 Task: Find and review the contact details for 'Shubham Jain' in Outlook.
Action: Mouse moved to (22, 107)
Screenshot: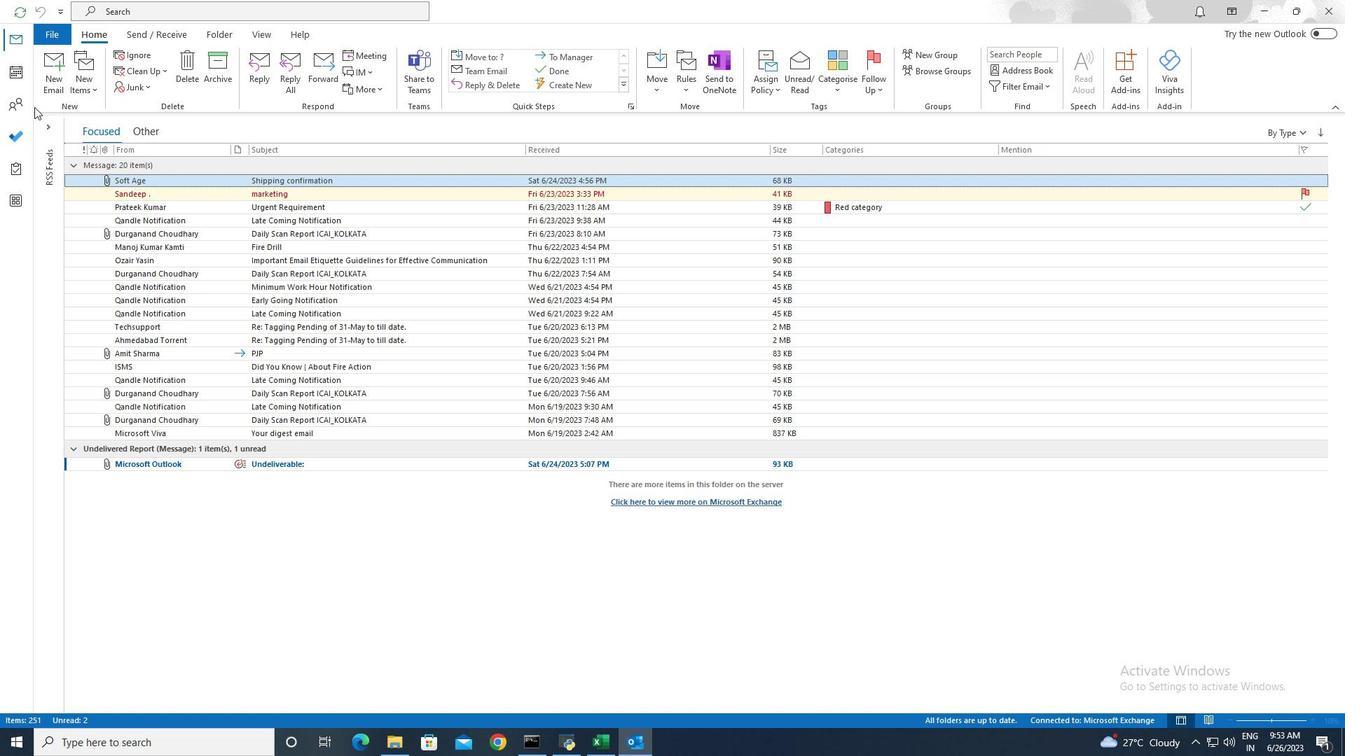
Action: Mouse pressed left at (22, 107)
Screenshot: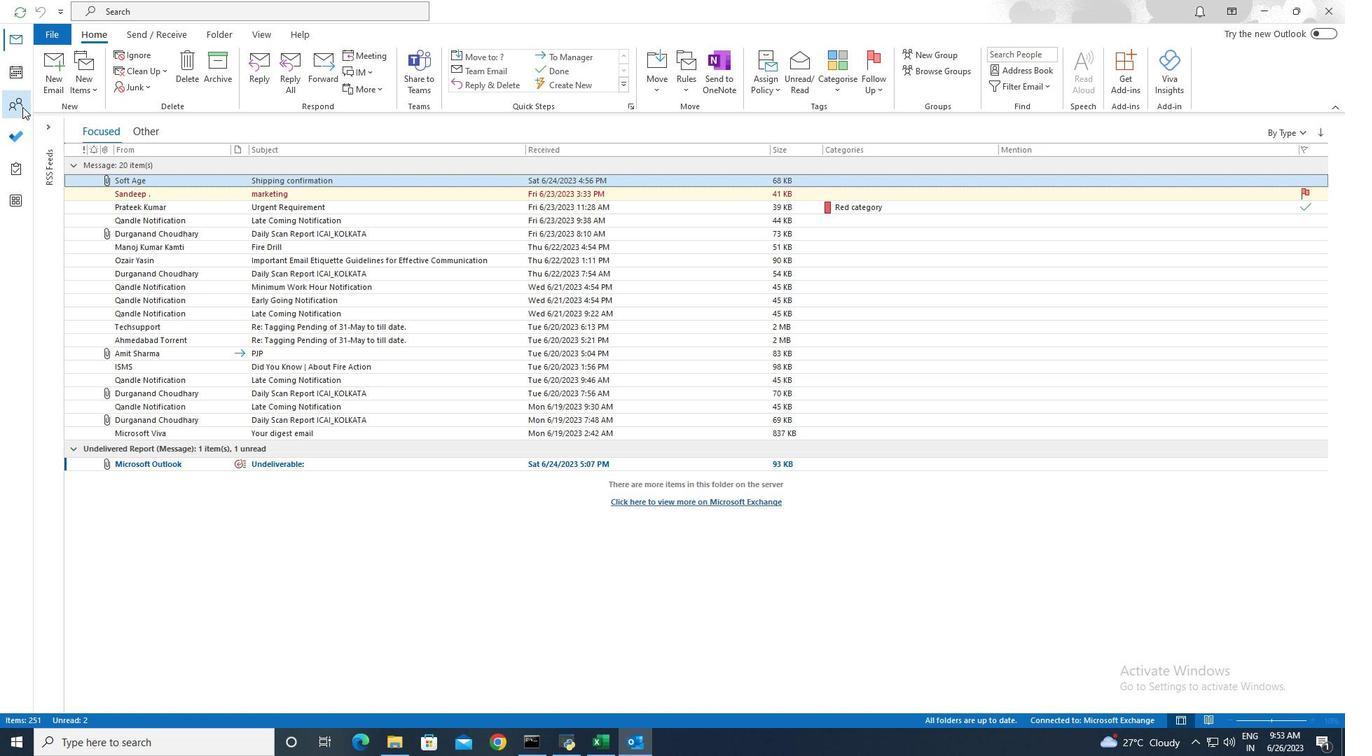 
Action: Mouse moved to (185, 318)
Screenshot: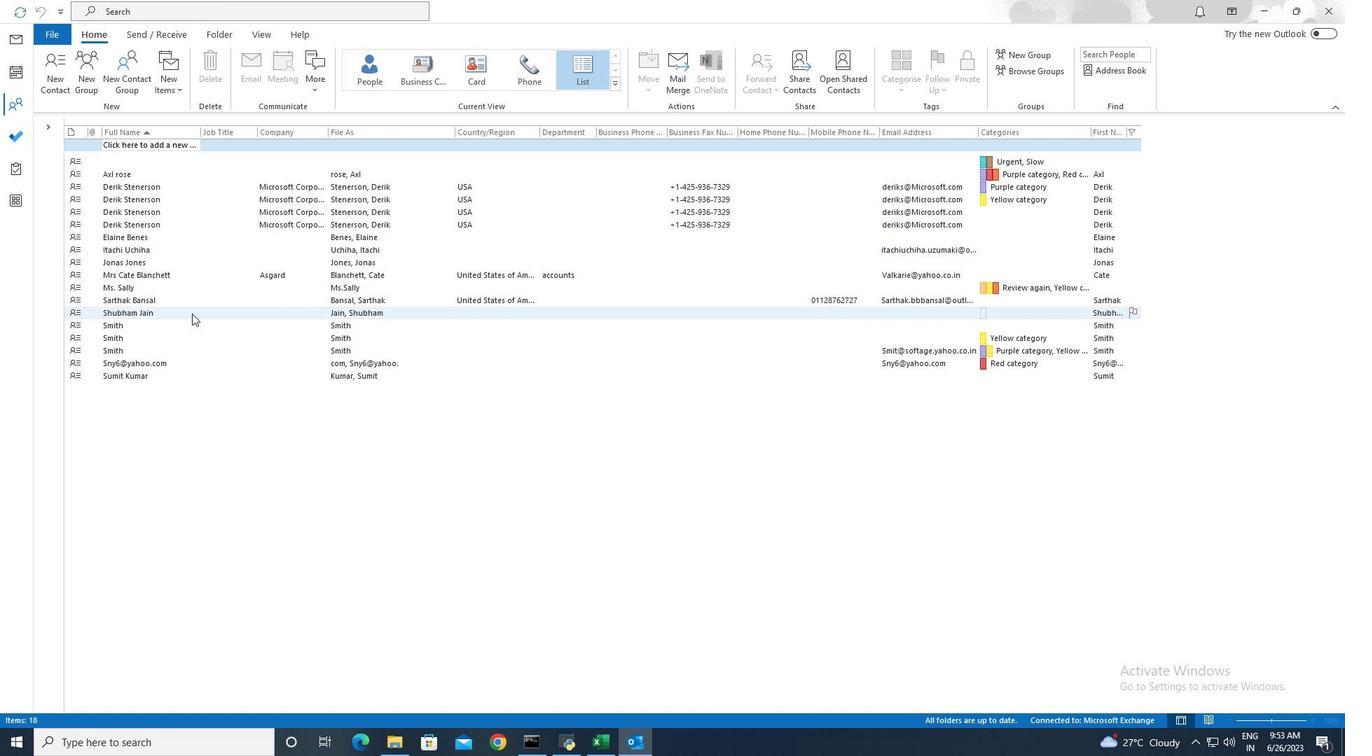 
Action: Mouse pressed left at (185, 318)
Screenshot: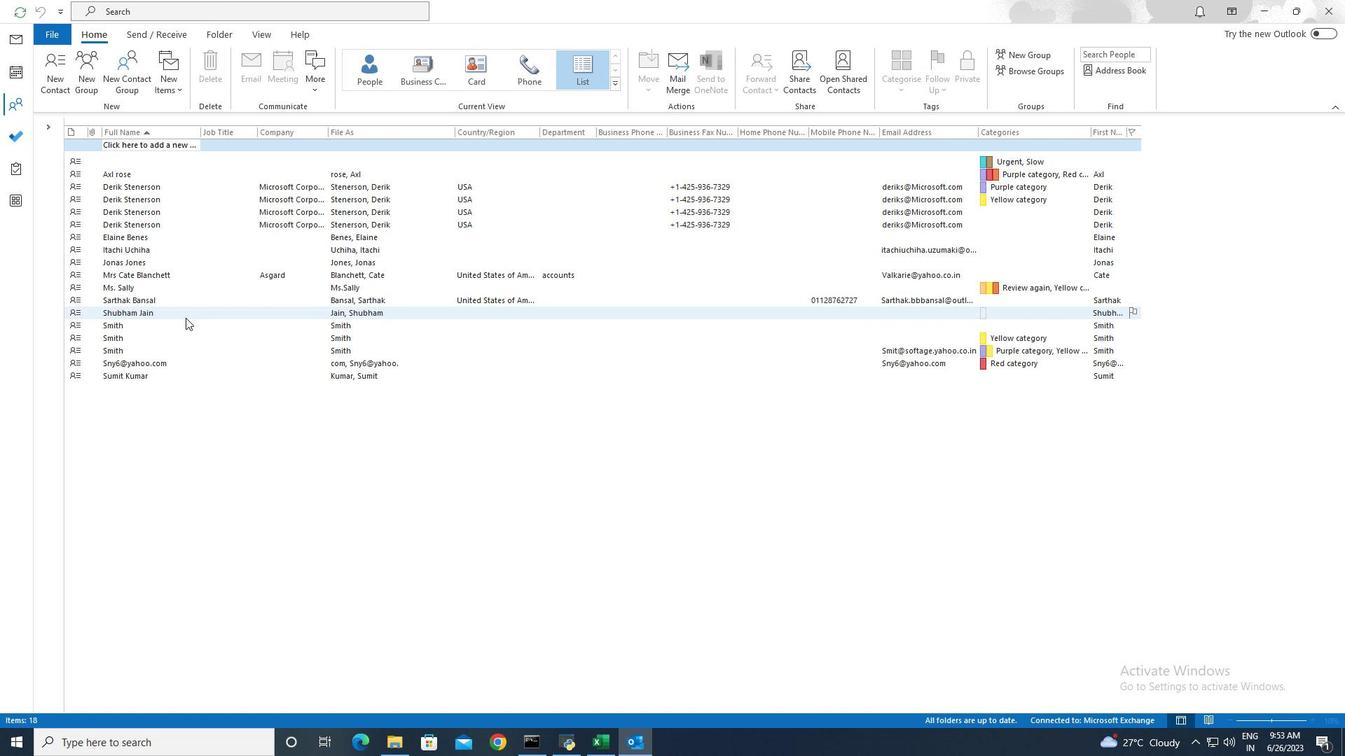 
Action: Mouse pressed left at (185, 318)
Screenshot: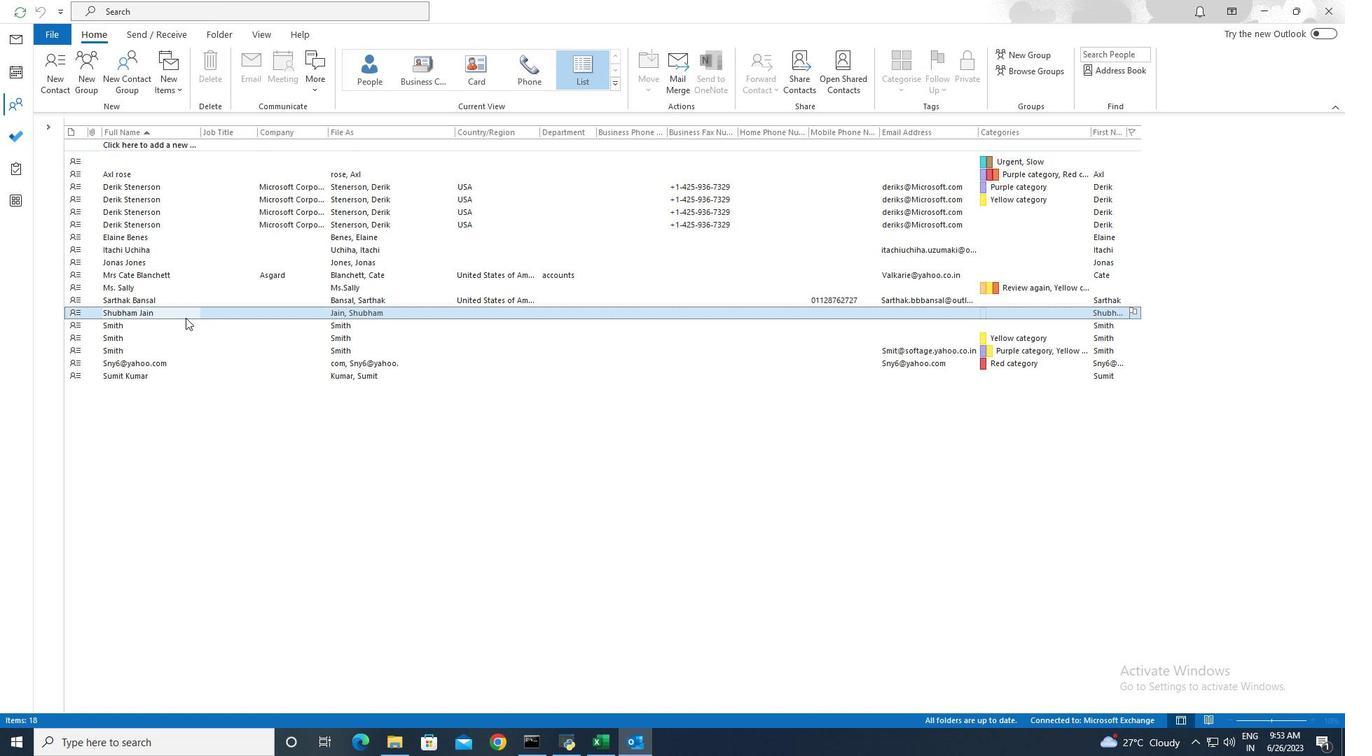 
Action: Mouse moved to (217, 32)
Screenshot: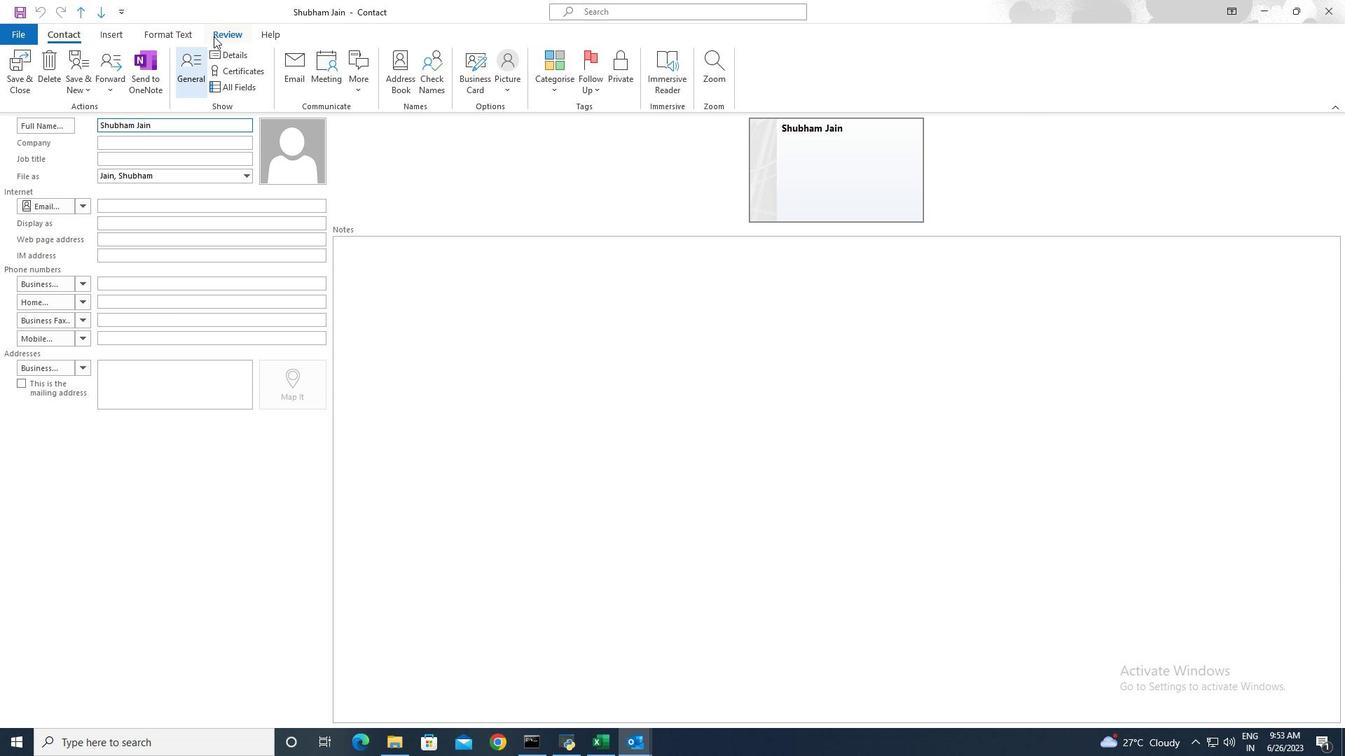 
Action: Mouse pressed left at (217, 32)
Screenshot: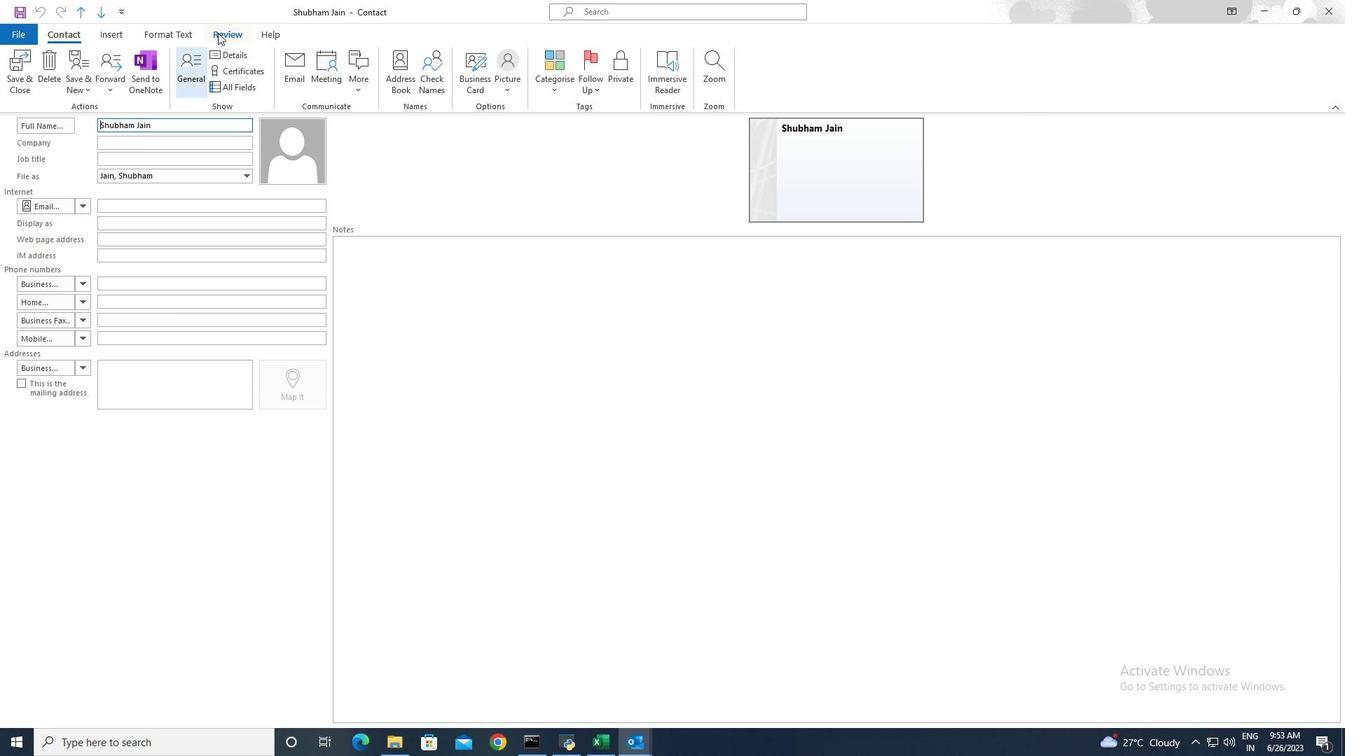 
Action: Mouse moved to (389, 250)
Screenshot: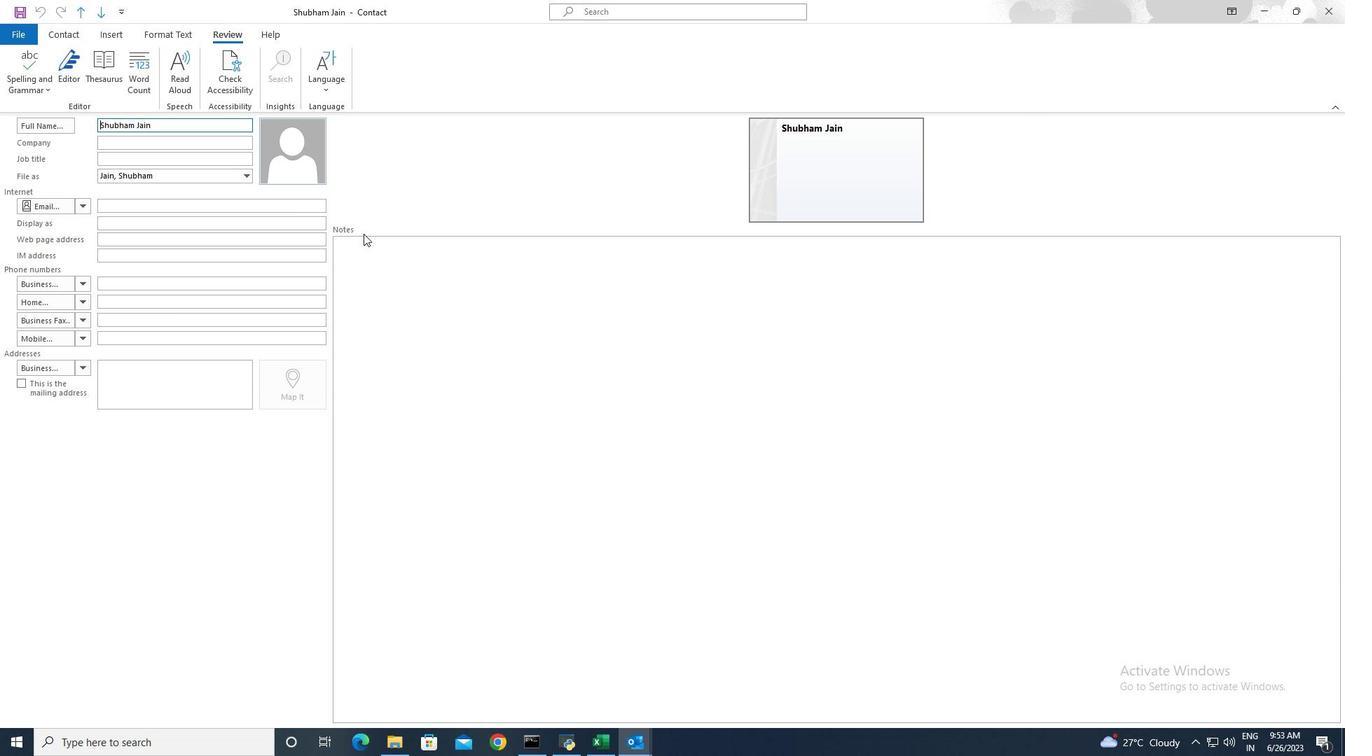
Action: Mouse pressed left at (389, 250)
Screenshot: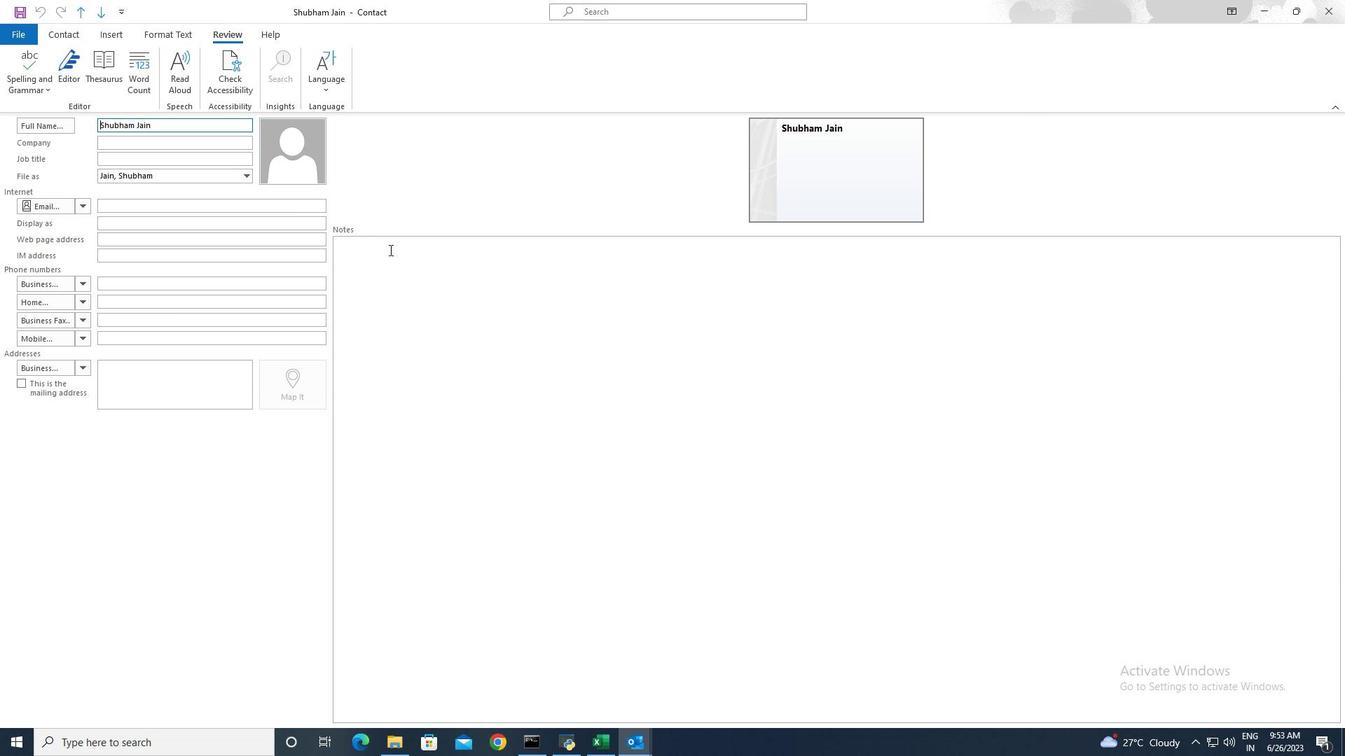 
Action: Mouse moved to (183, 81)
Screenshot: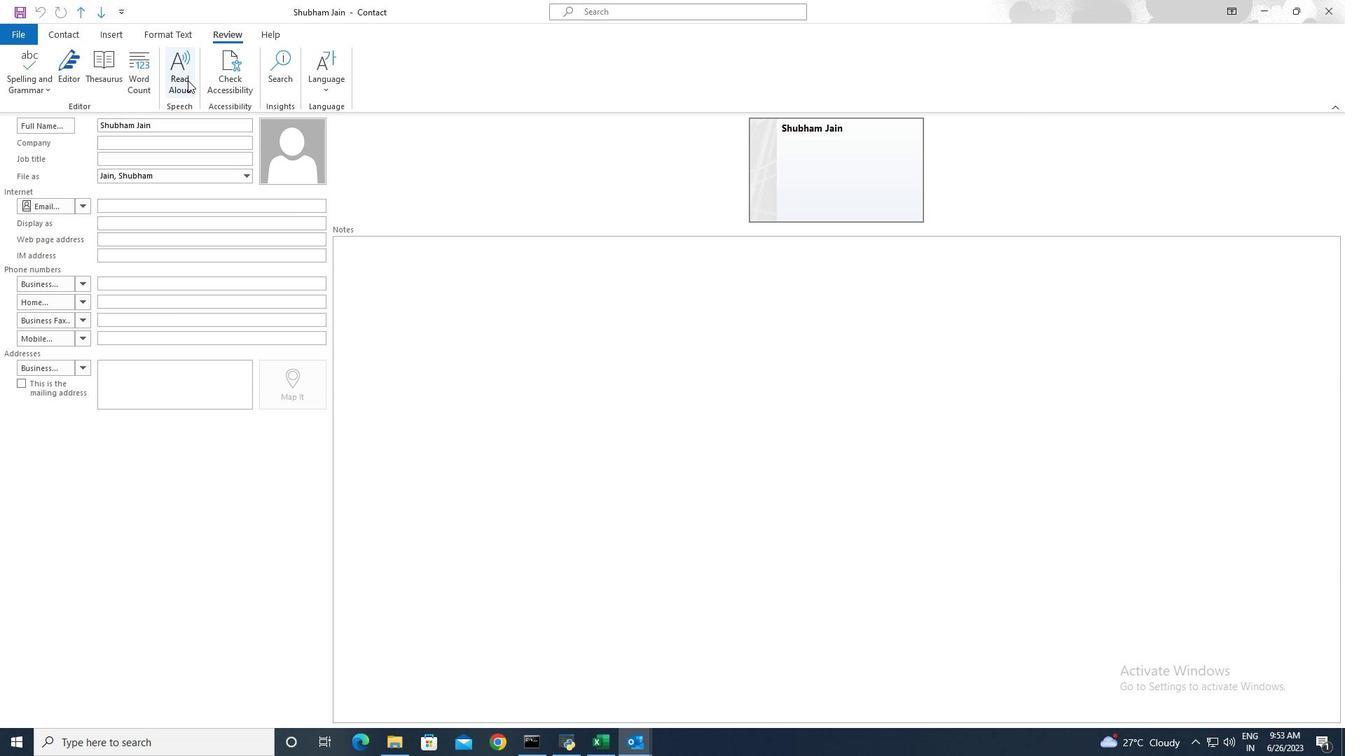 
Action: Mouse pressed left at (183, 81)
Screenshot: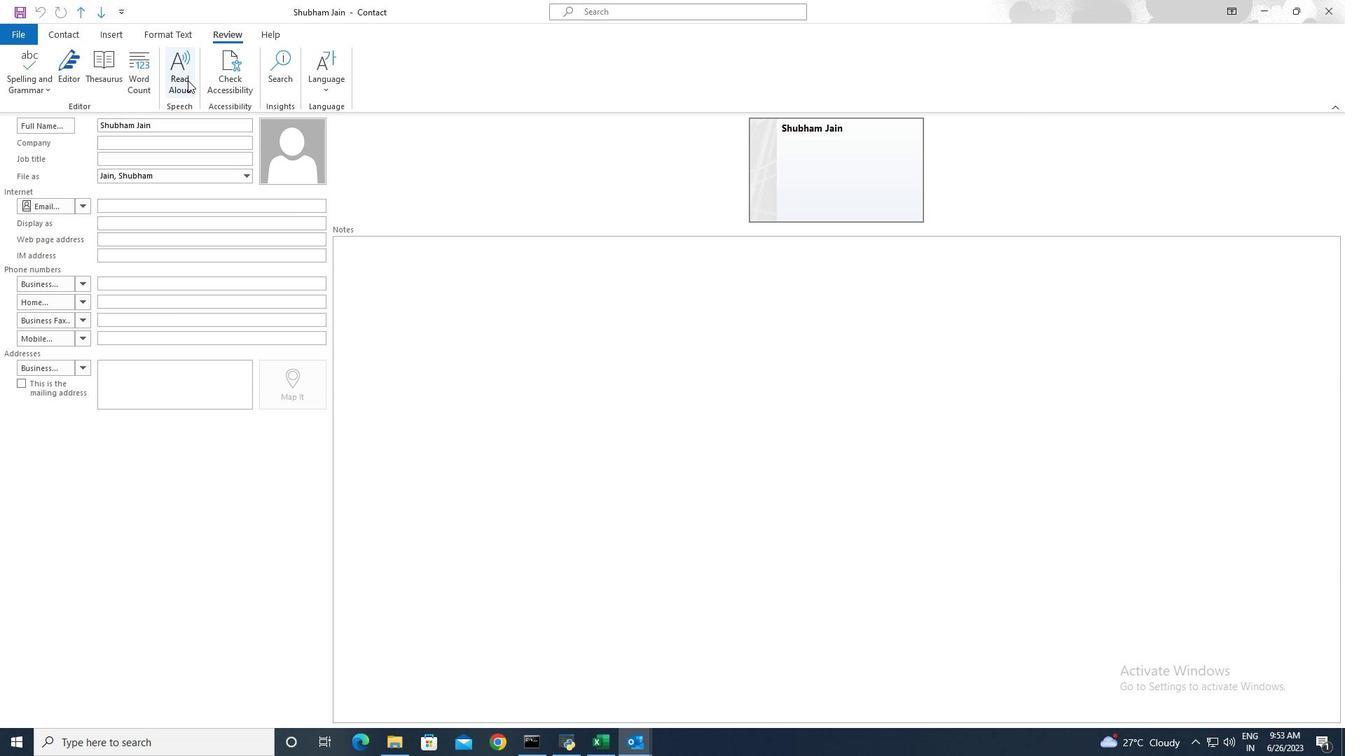 
